 Task: Check the average views per listing of security in the last 3 years.
Action: Mouse moved to (1025, 242)
Screenshot: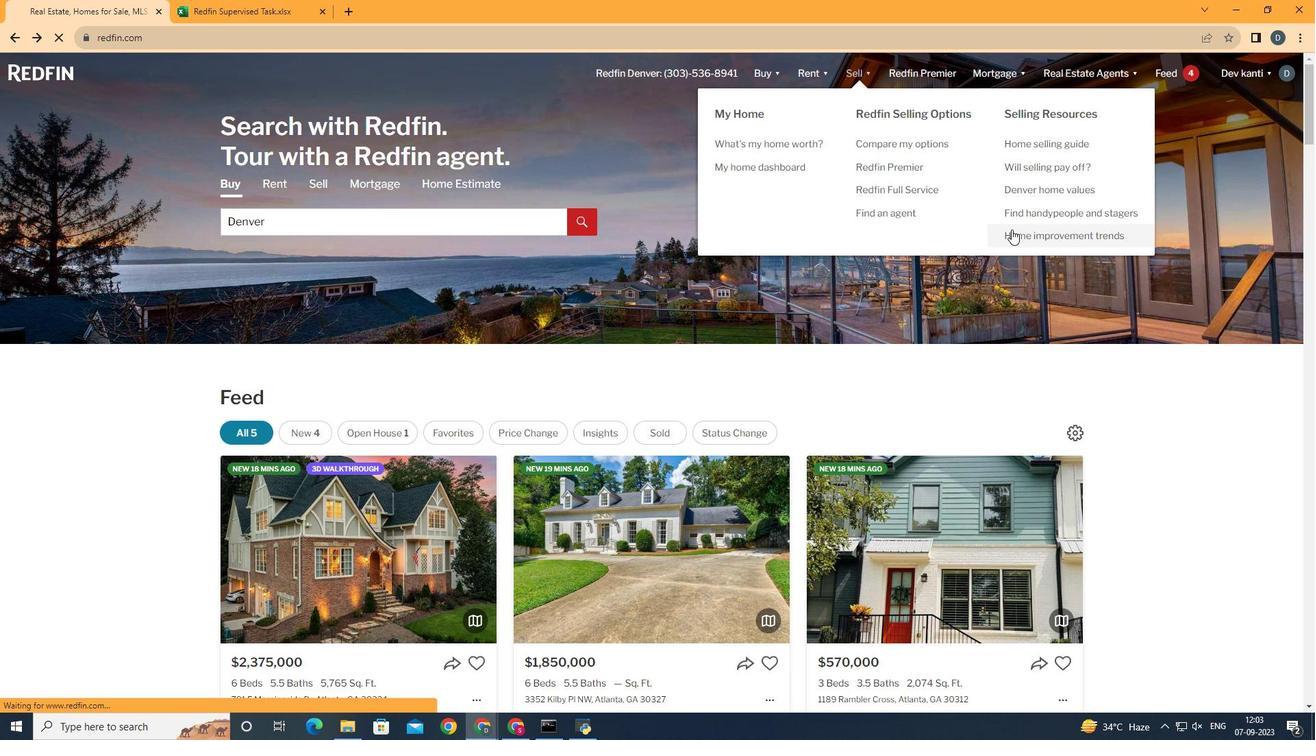 
Action: Mouse pressed left at (1025, 242)
Screenshot: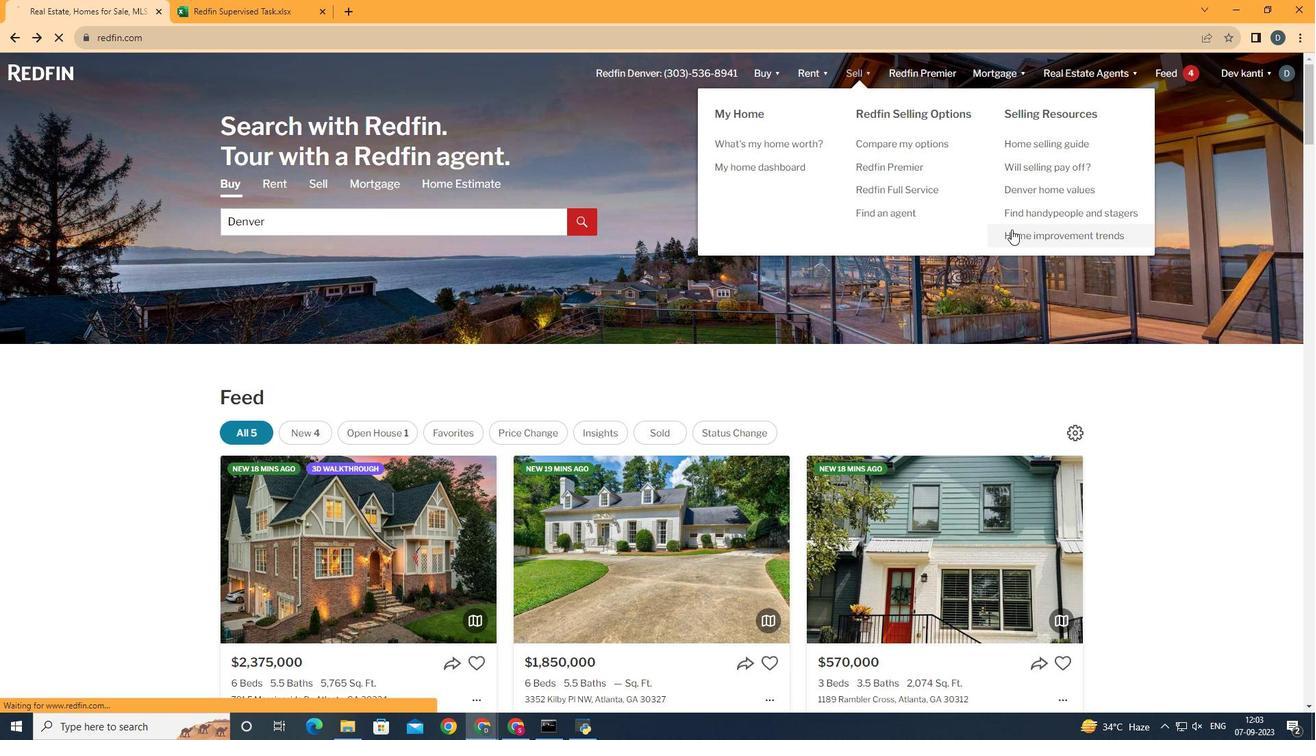 
Action: Mouse moved to (339, 272)
Screenshot: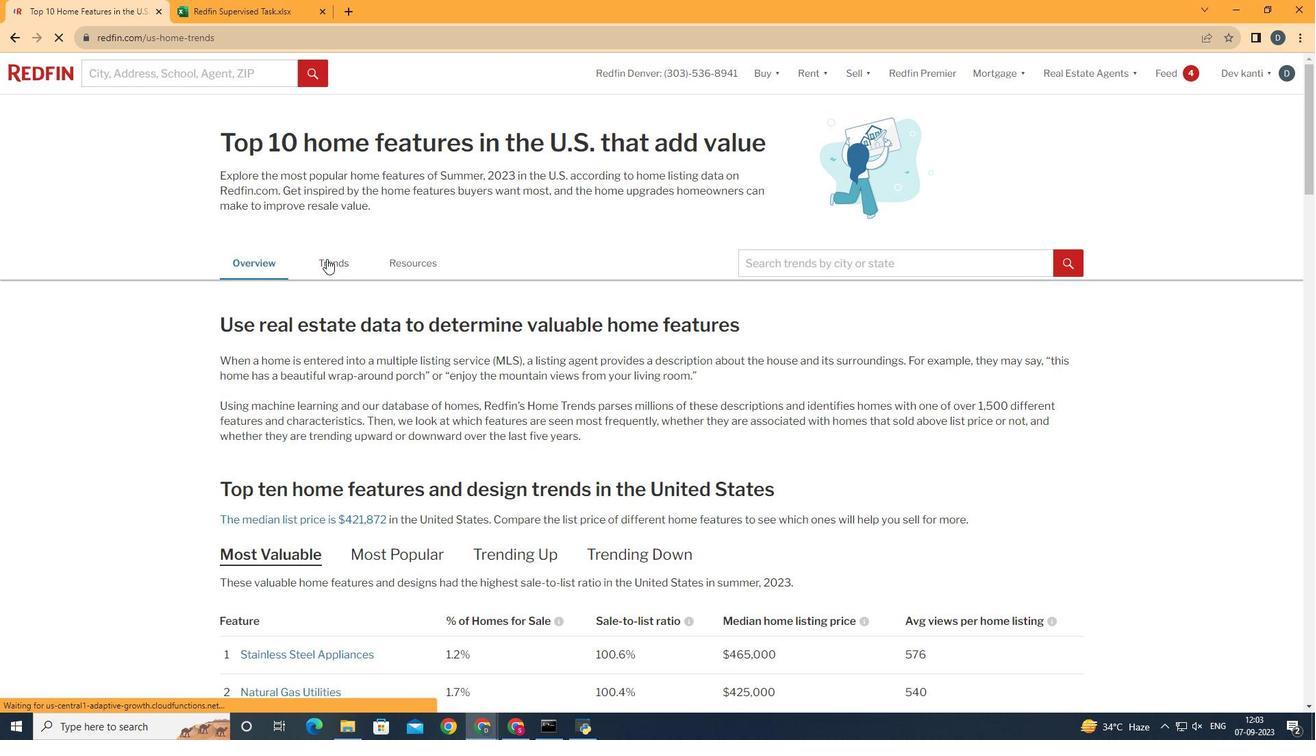 
Action: Mouse pressed left at (339, 272)
Screenshot: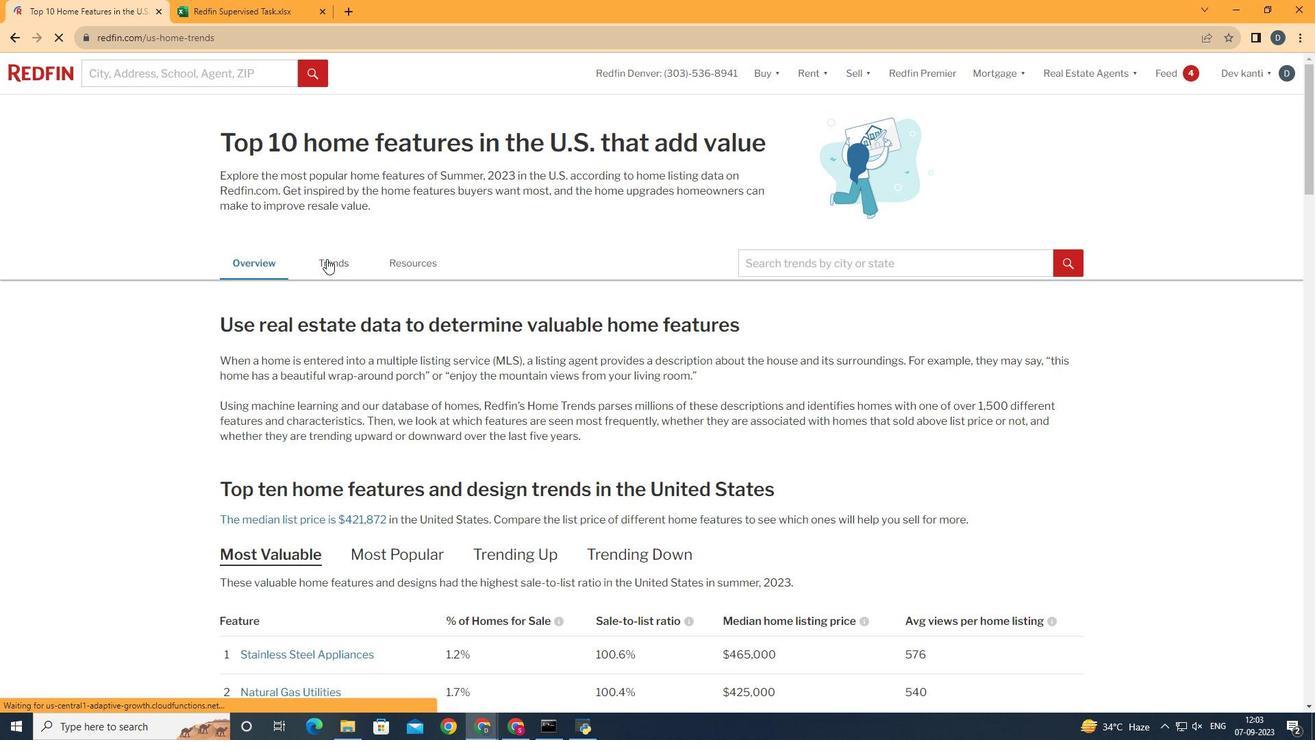 
Action: Mouse moved to (447, 339)
Screenshot: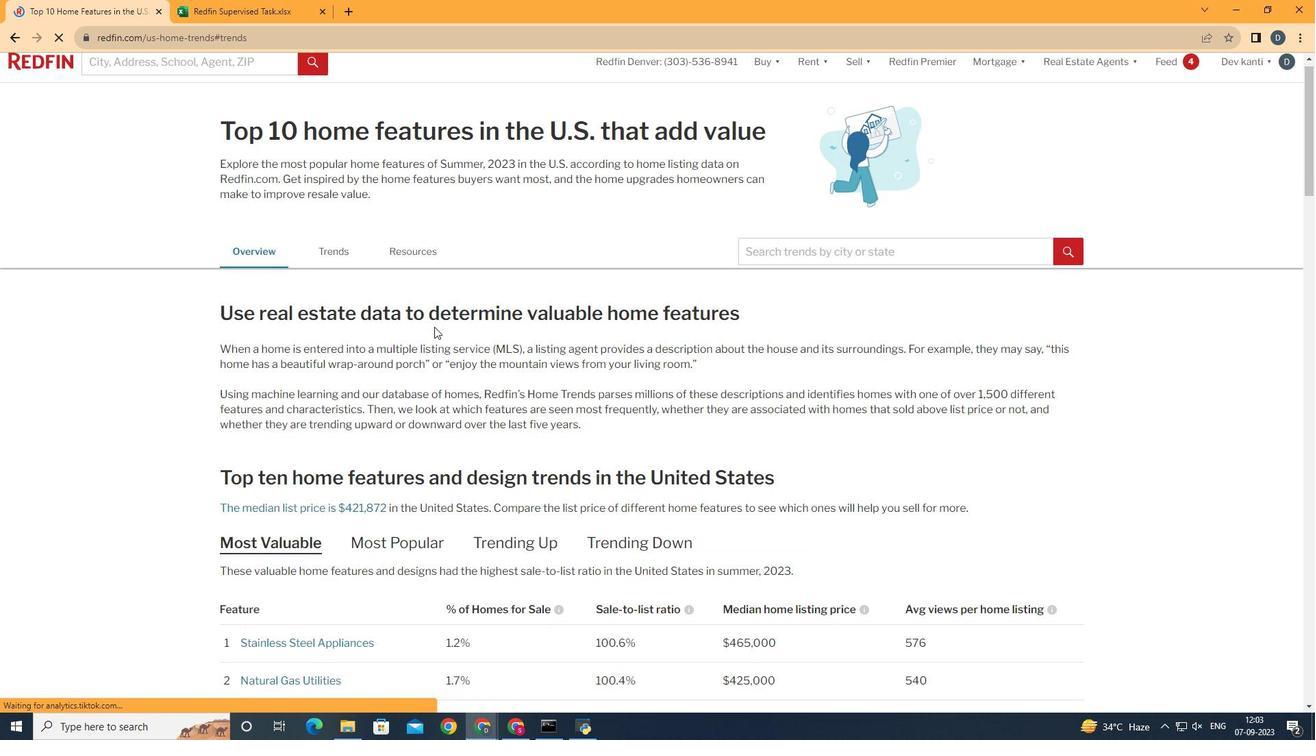 
Action: Mouse scrolled (447, 339) with delta (0, 0)
Screenshot: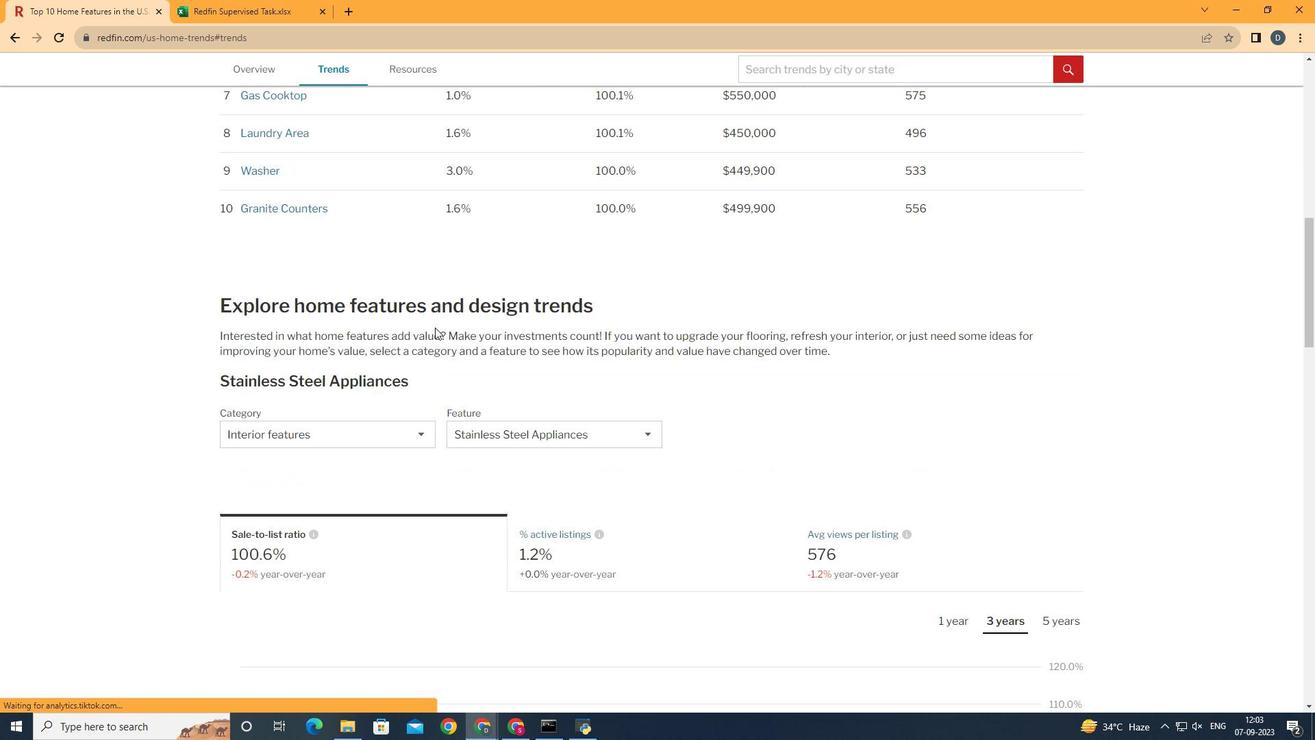 
Action: Mouse moved to (448, 340)
Screenshot: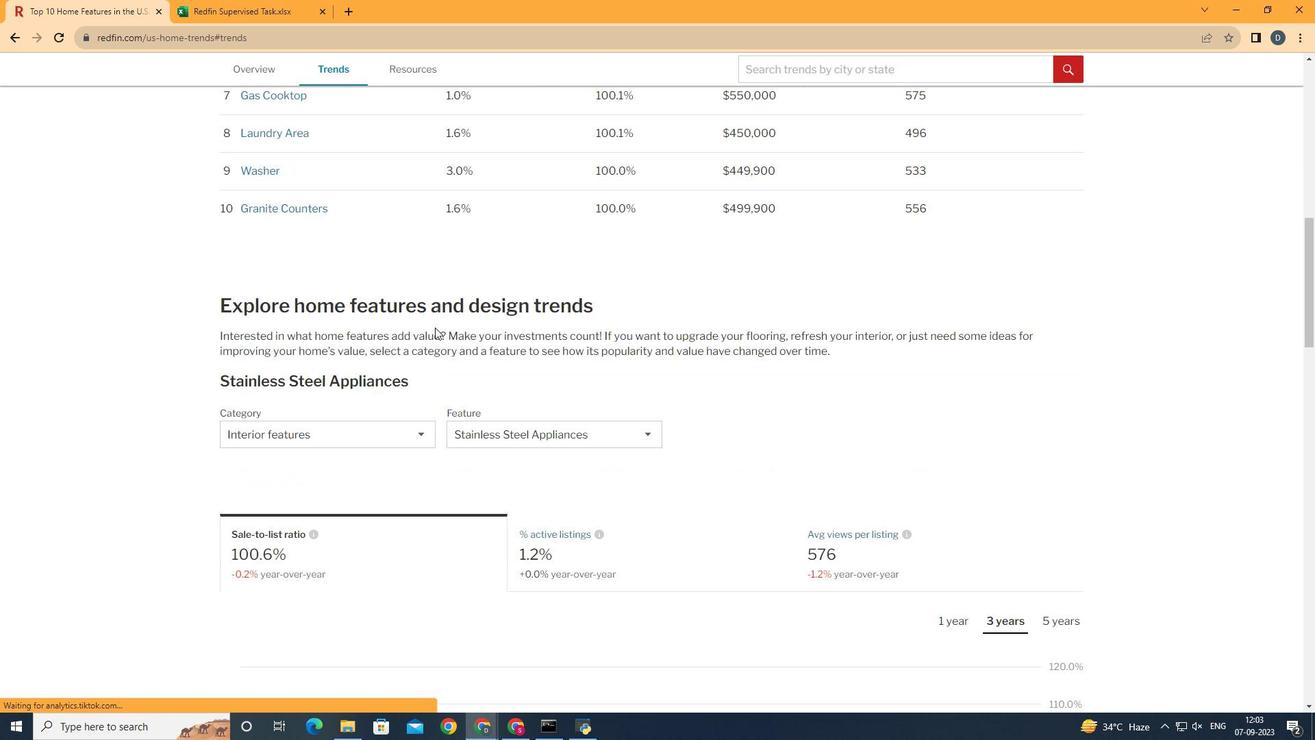 
Action: Mouse scrolled (448, 339) with delta (0, 0)
Screenshot: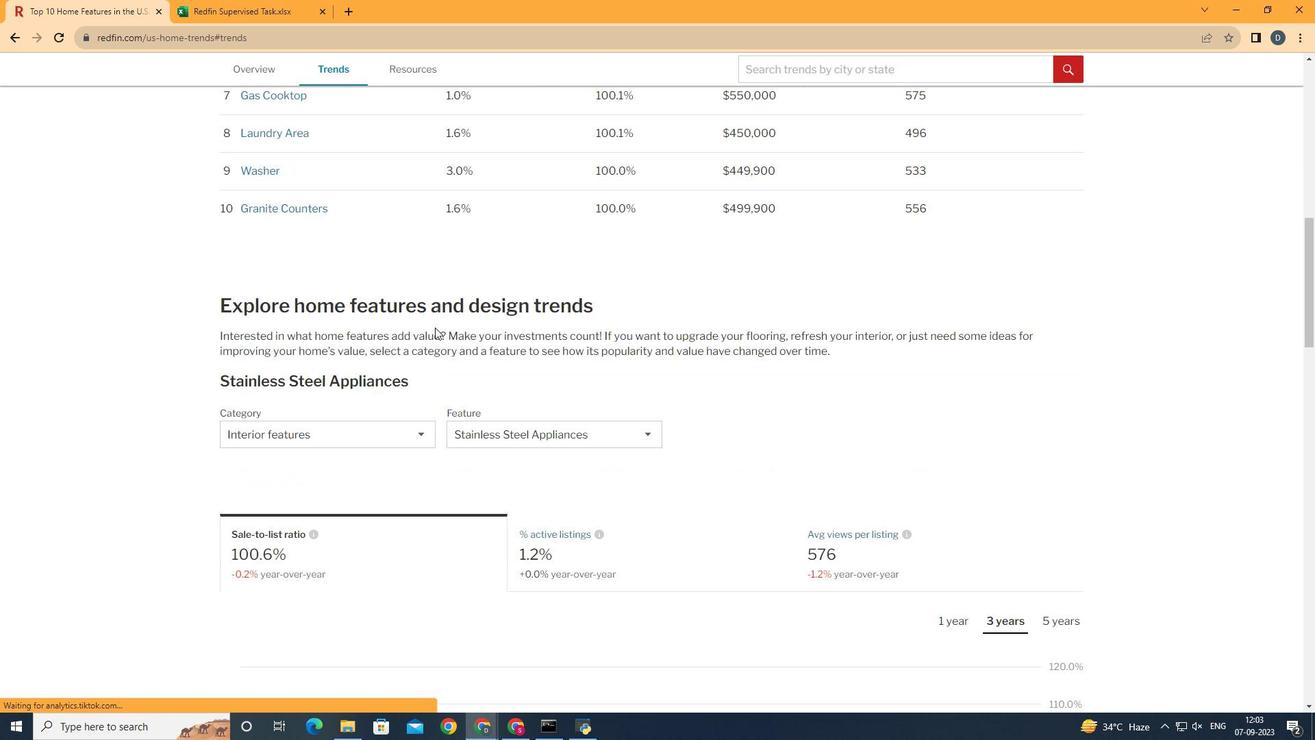 
Action: Mouse scrolled (448, 339) with delta (0, 0)
Screenshot: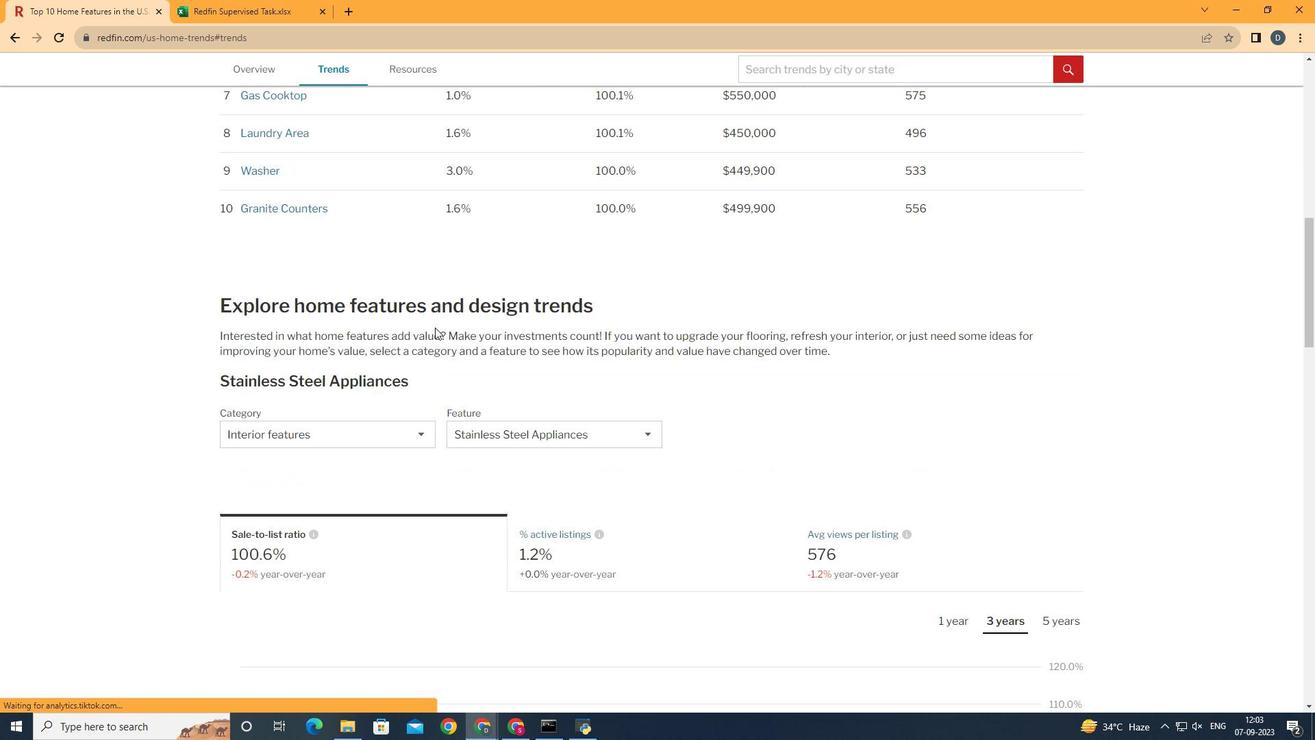 
Action: Mouse scrolled (448, 339) with delta (0, 0)
Screenshot: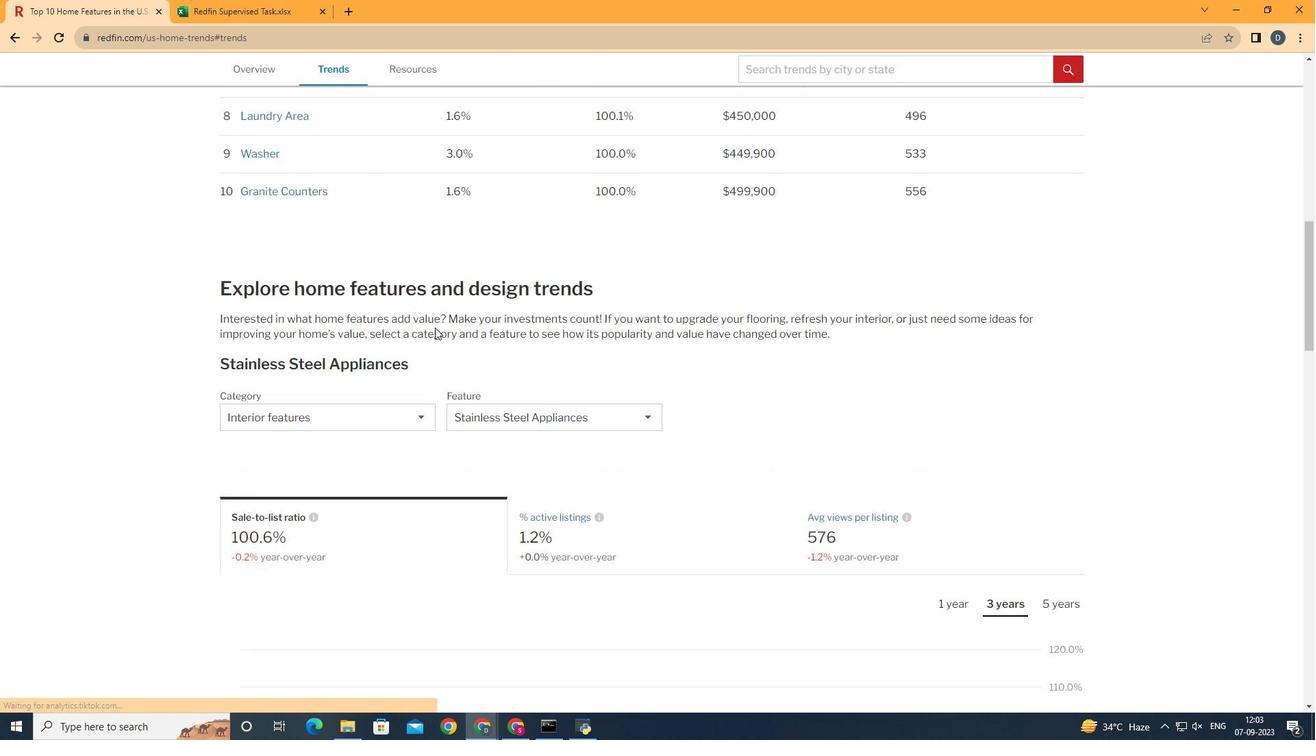 
Action: Mouse scrolled (448, 339) with delta (0, 0)
Screenshot: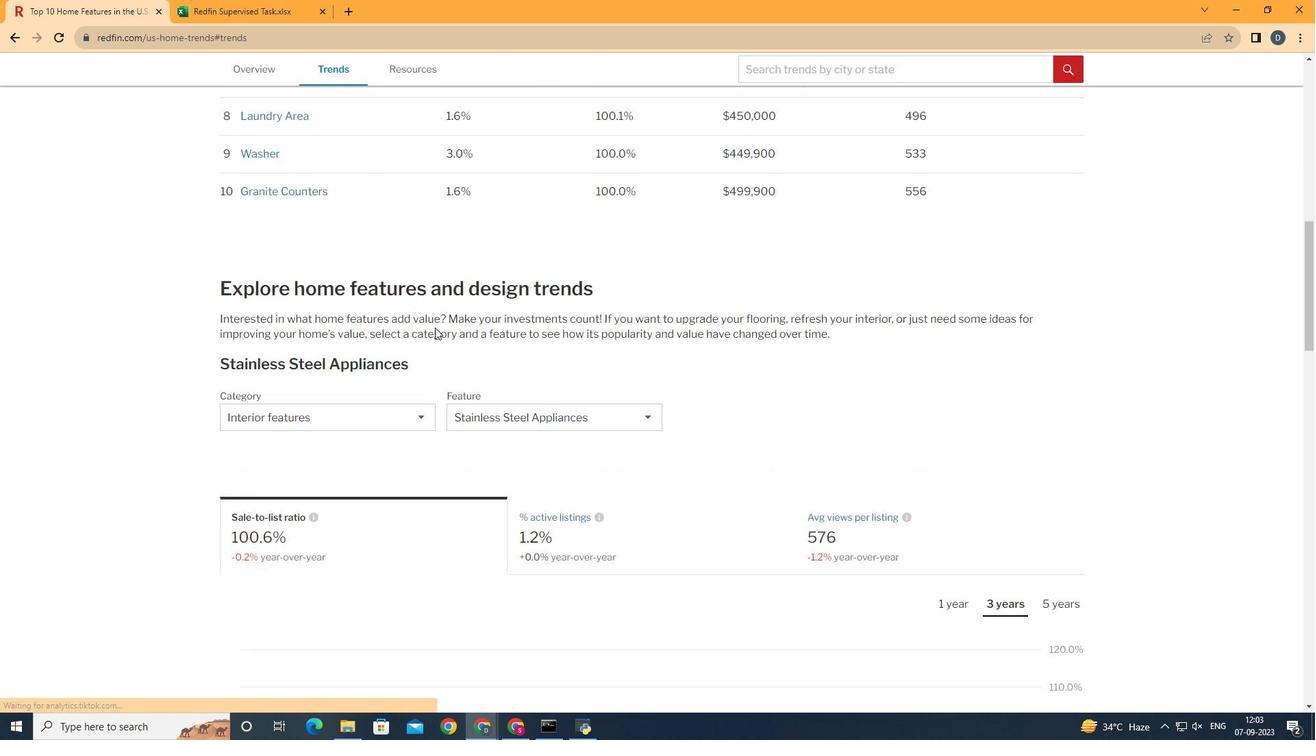 
Action: Mouse scrolled (448, 339) with delta (0, 0)
Screenshot: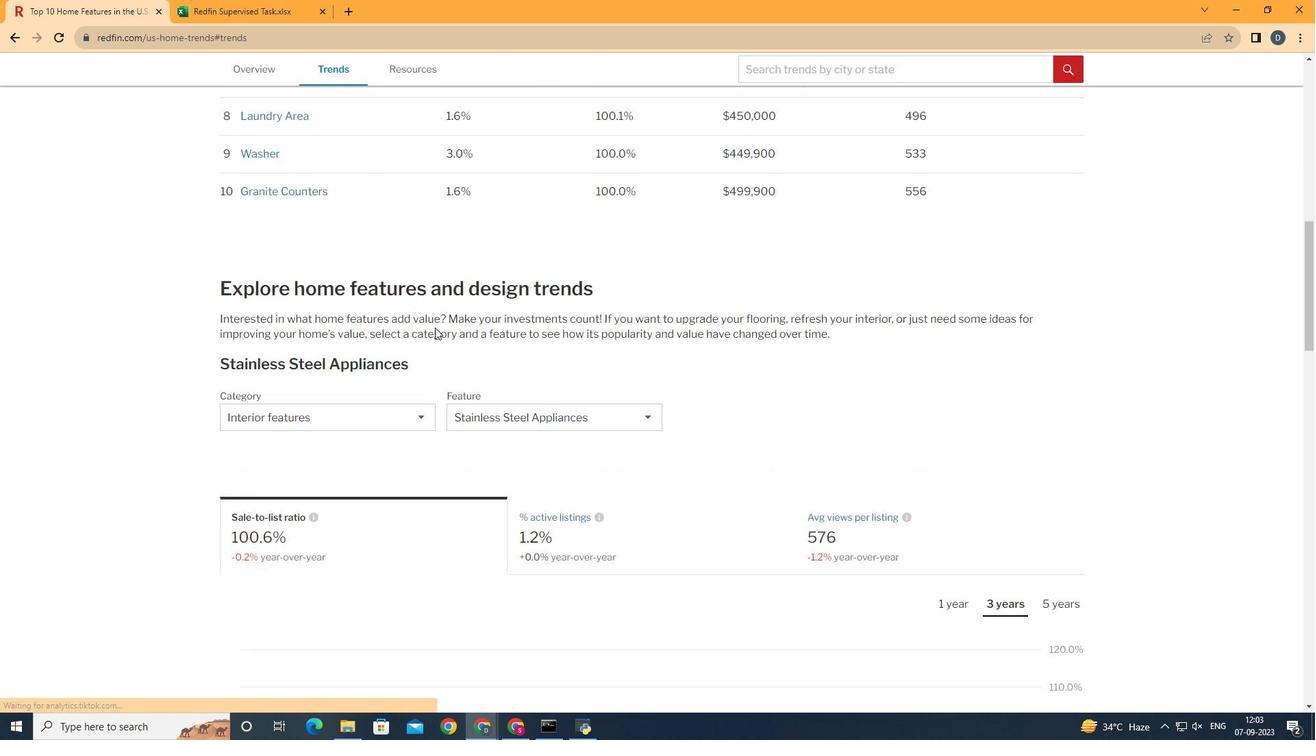 
Action: Mouse moved to (407, 426)
Screenshot: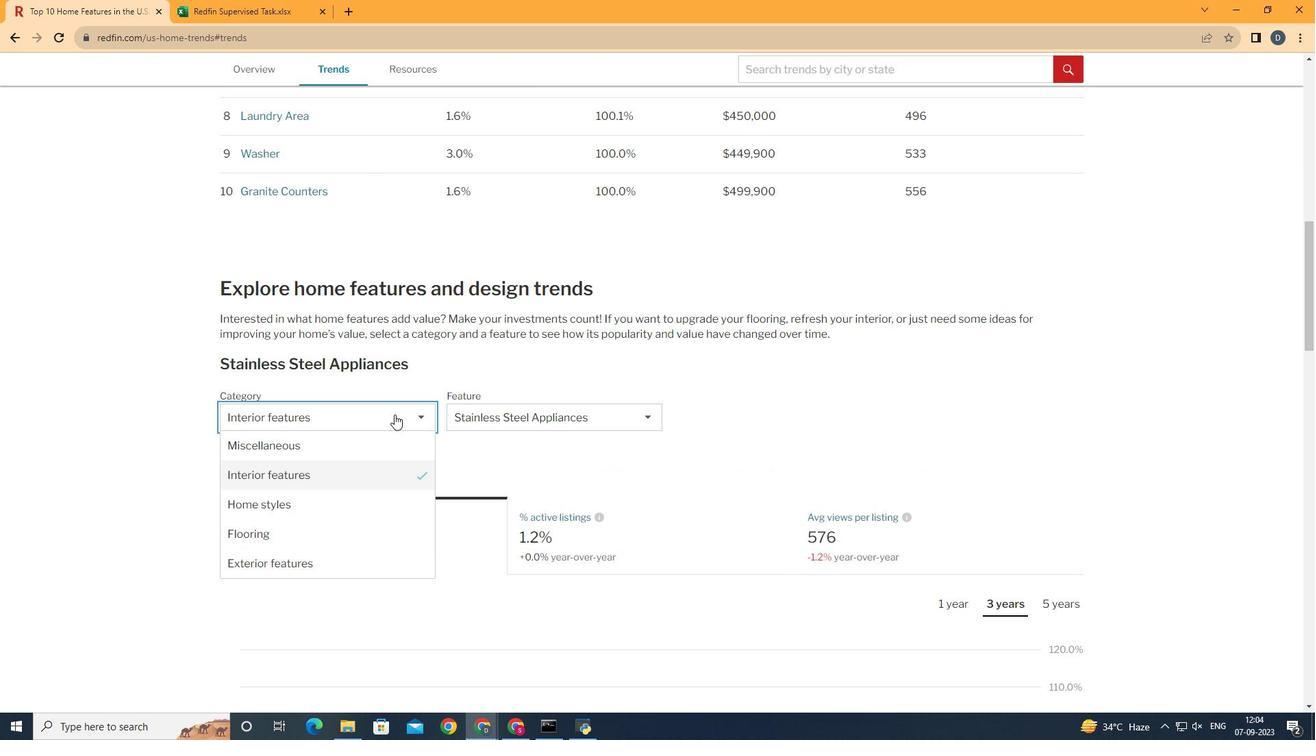 
Action: Mouse pressed left at (407, 426)
Screenshot: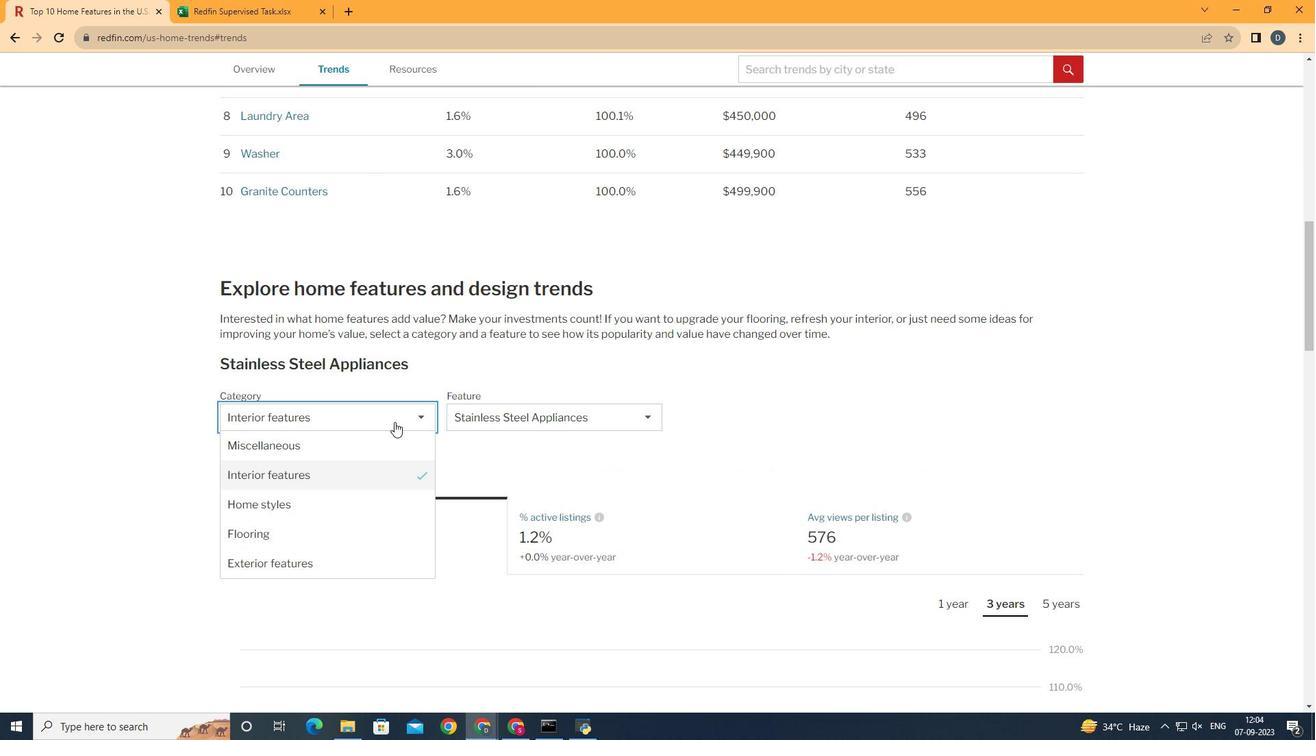 
Action: Mouse moved to (408, 452)
Screenshot: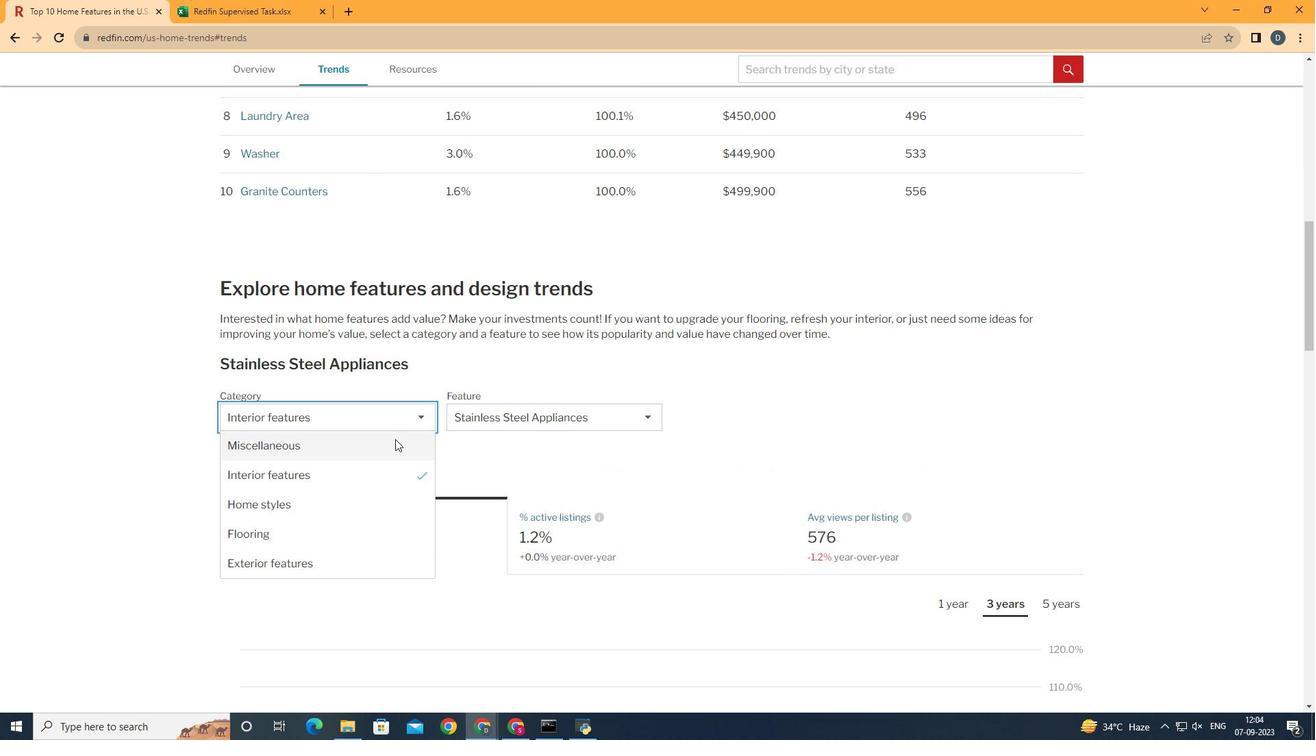 
Action: Mouse pressed left at (408, 452)
Screenshot: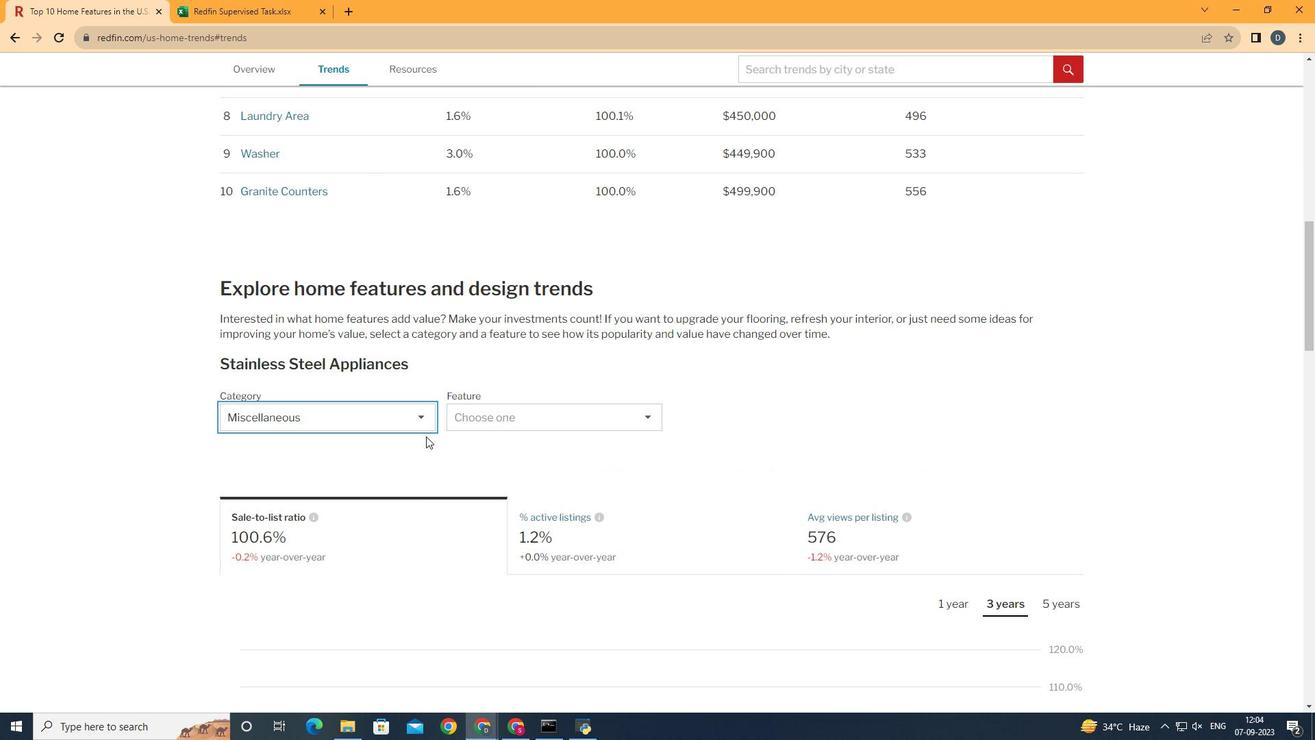 
Action: Mouse moved to (580, 422)
Screenshot: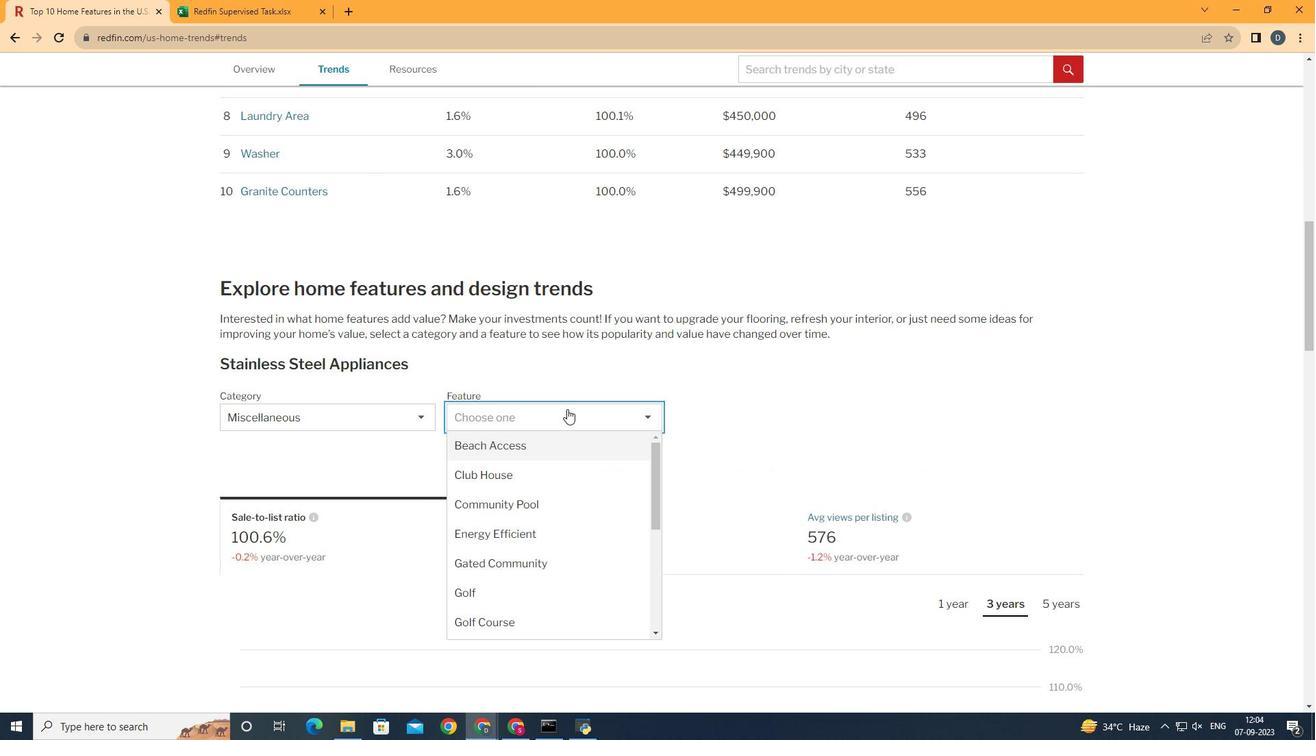 
Action: Mouse pressed left at (580, 422)
Screenshot: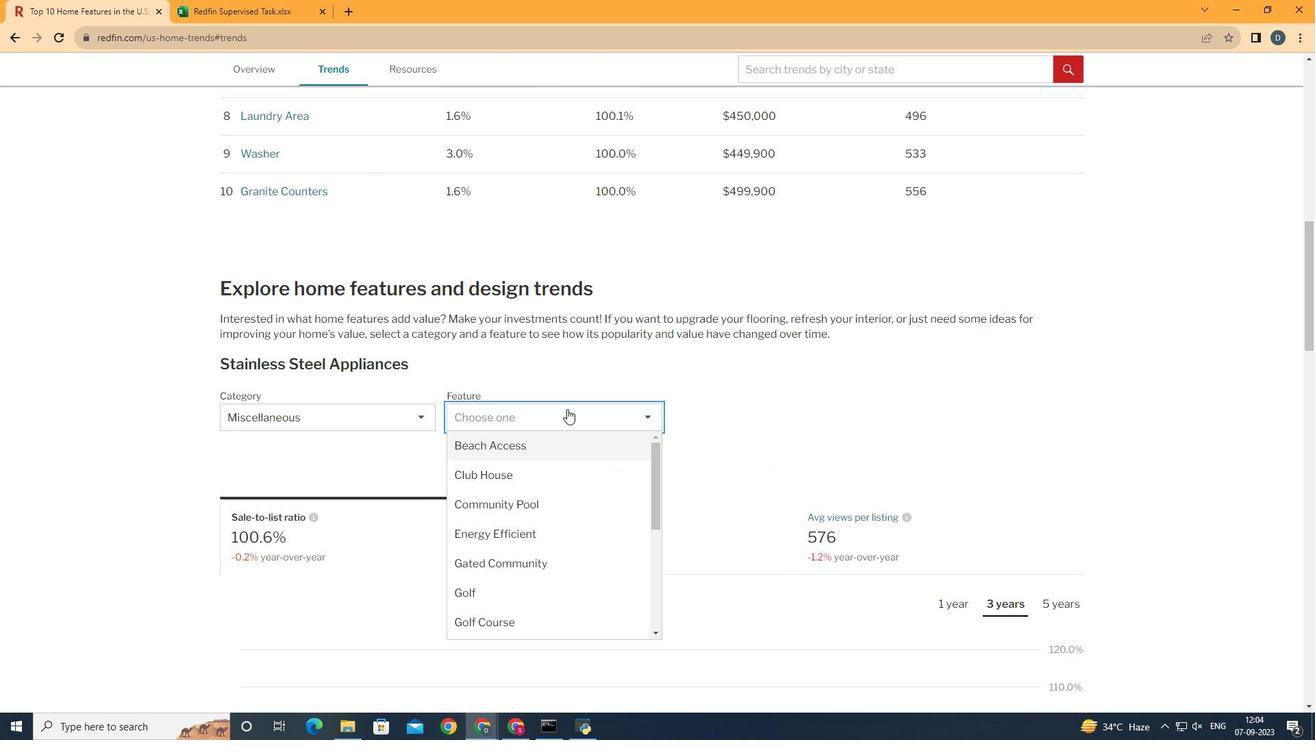
Action: Mouse moved to (601, 477)
Screenshot: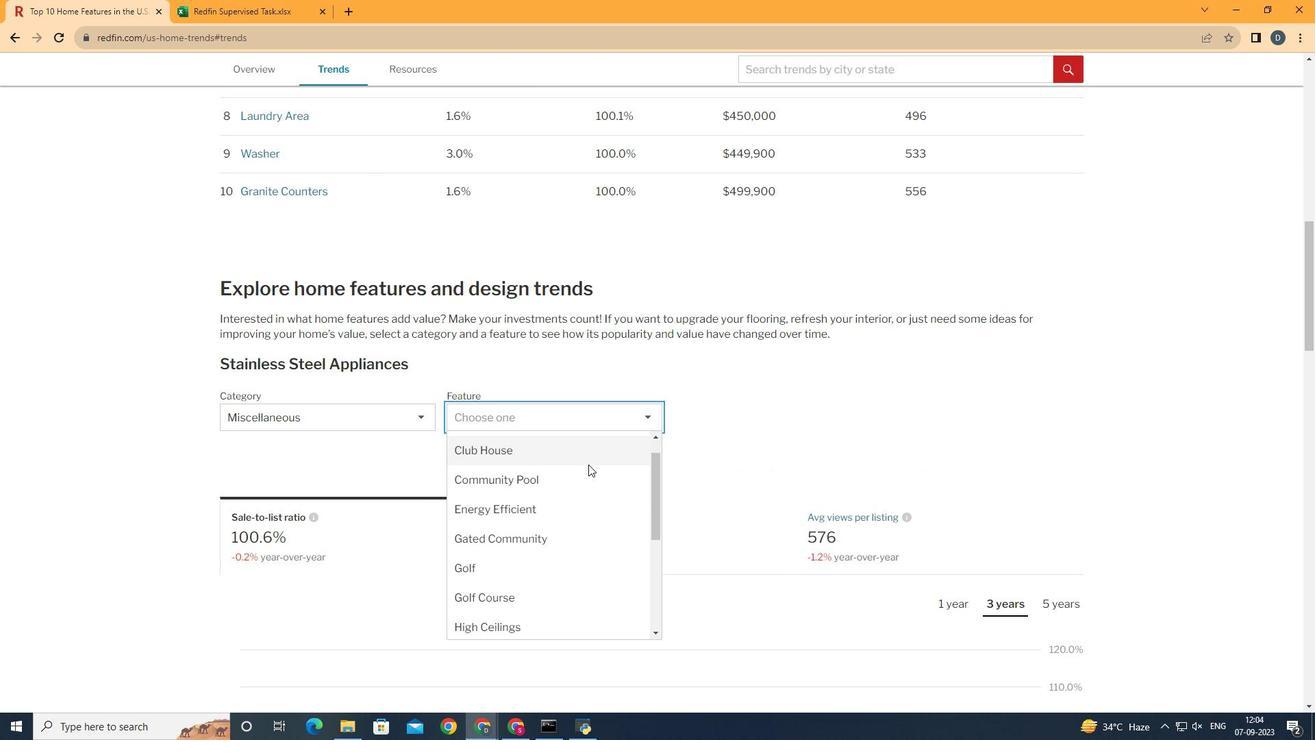 
Action: Mouse scrolled (601, 476) with delta (0, 0)
Screenshot: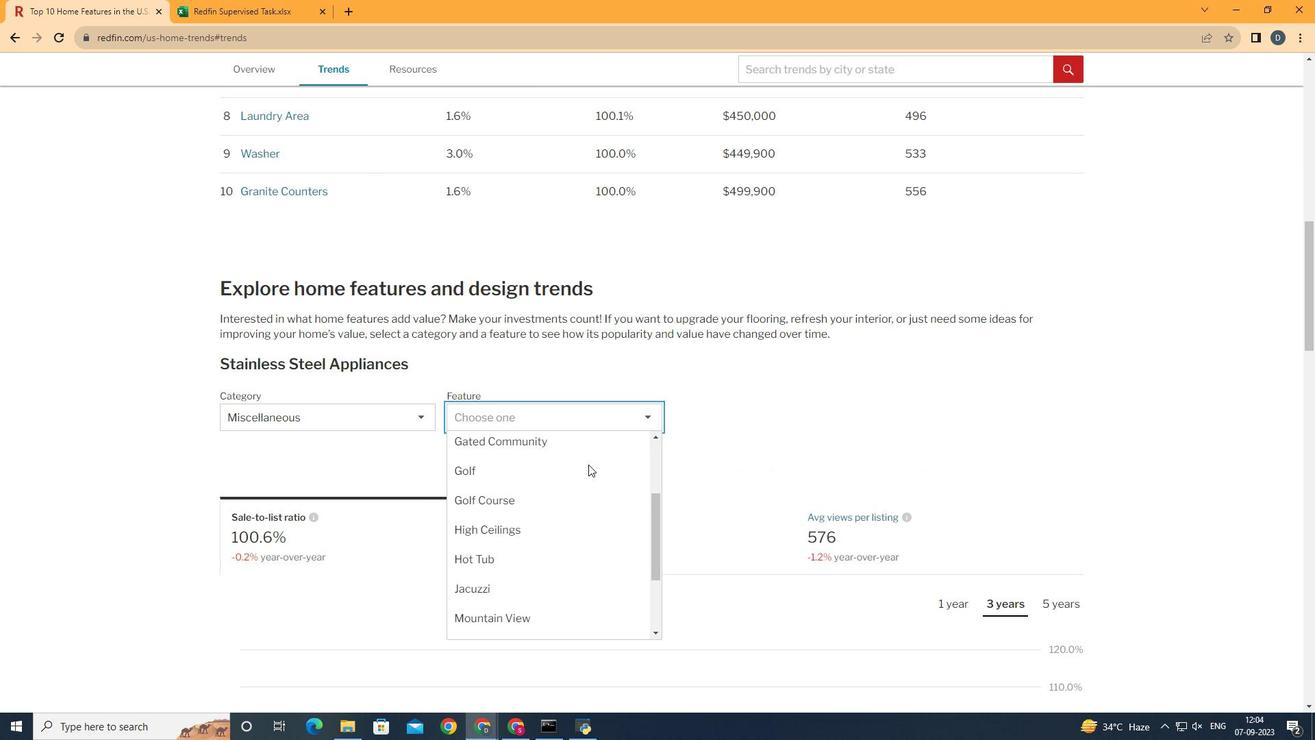 
Action: Mouse scrolled (601, 476) with delta (0, 0)
Screenshot: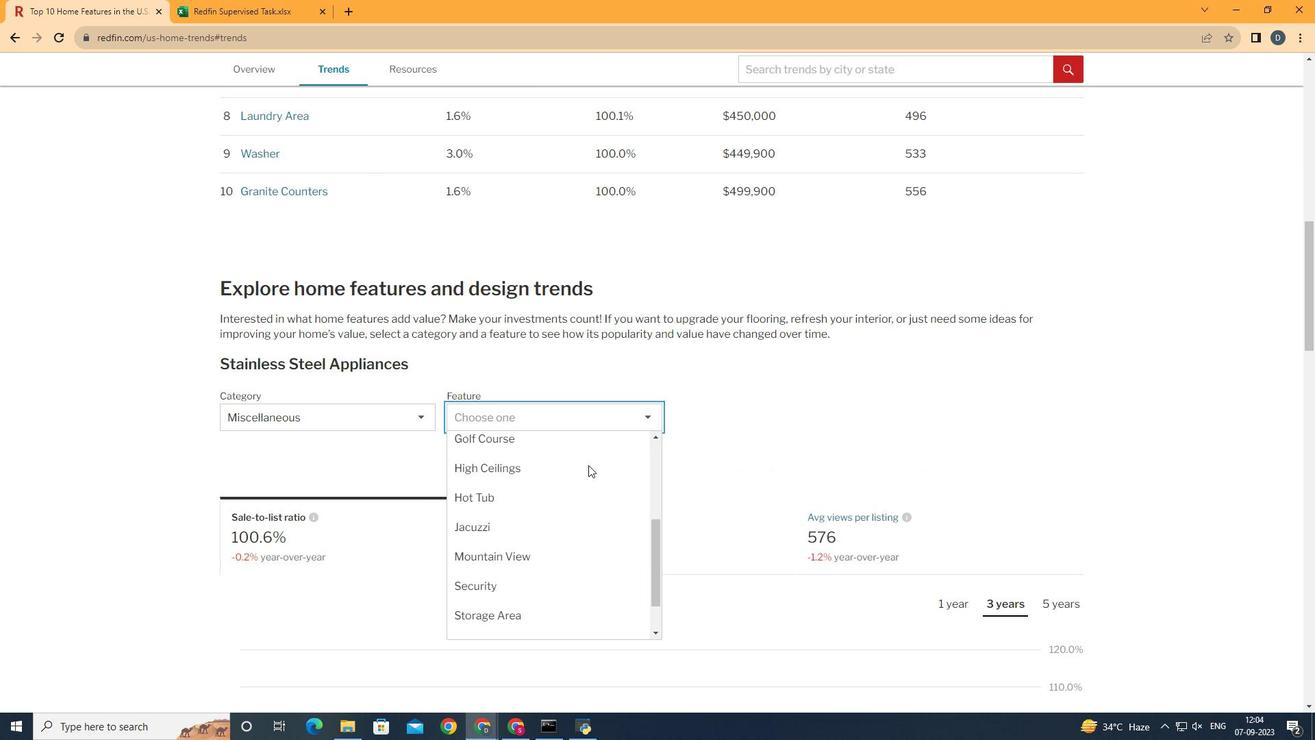 
Action: Mouse scrolled (601, 476) with delta (0, 0)
Screenshot: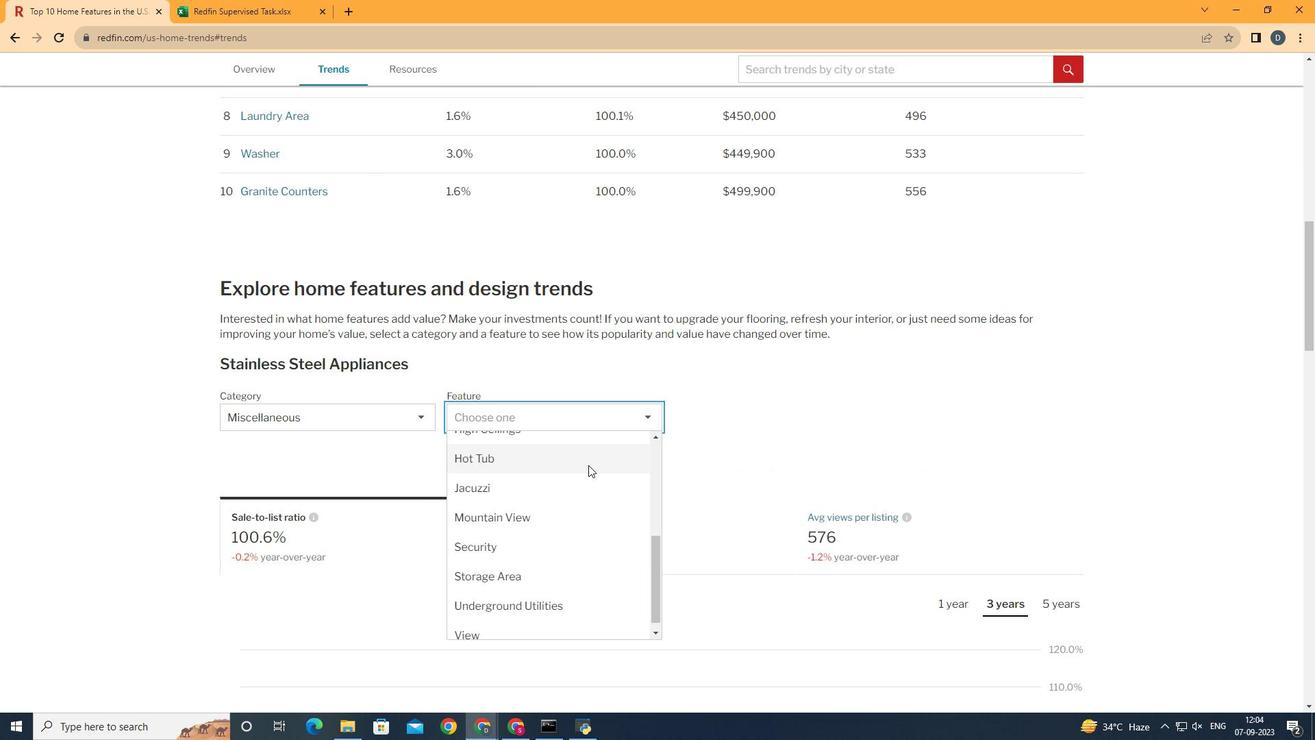 
Action: Mouse scrolled (601, 476) with delta (0, 0)
Screenshot: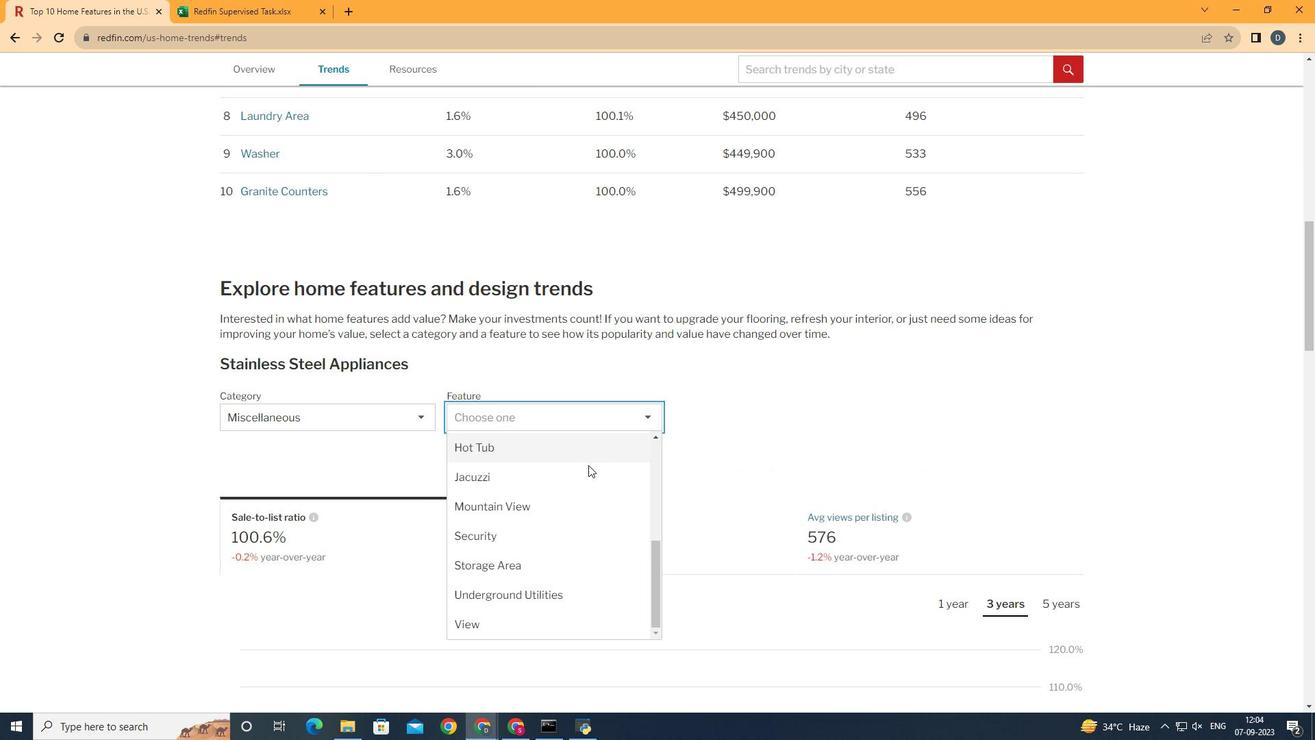 
Action: Mouse moved to (592, 549)
Screenshot: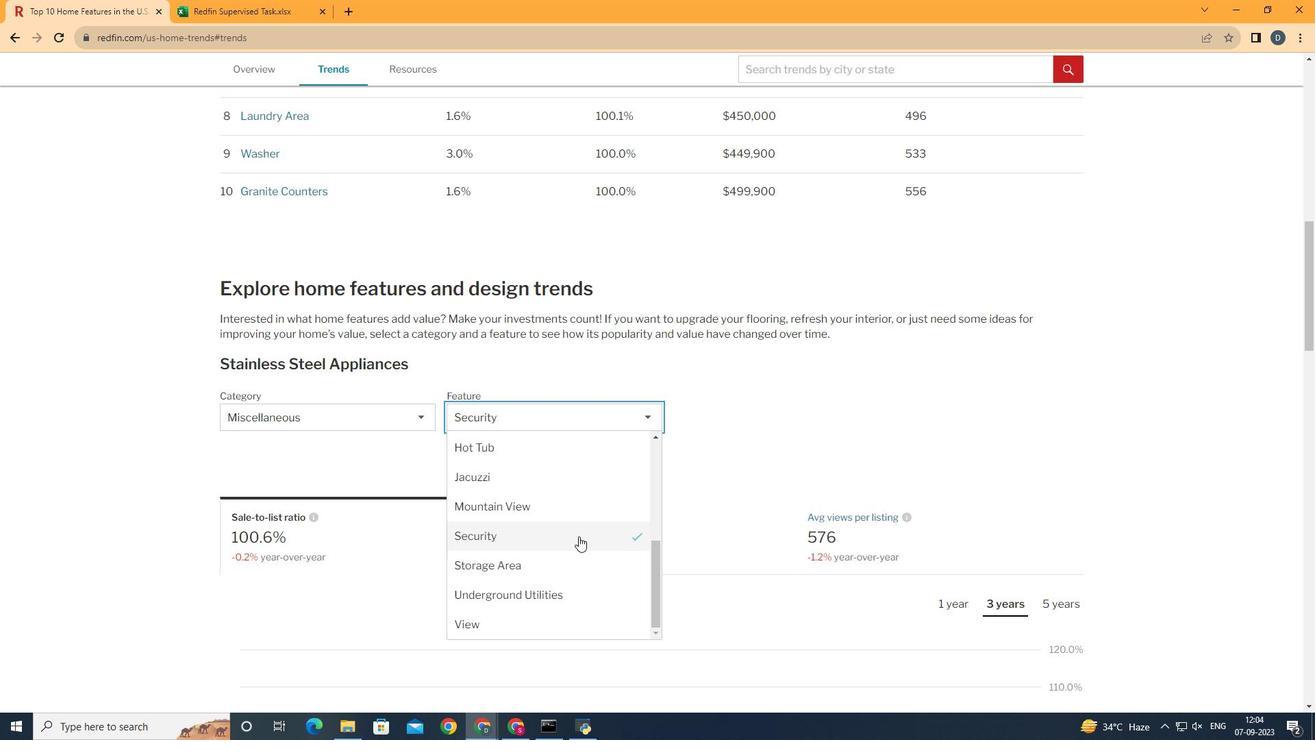 
Action: Mouse pressed left at (592, 549)
Screenshot: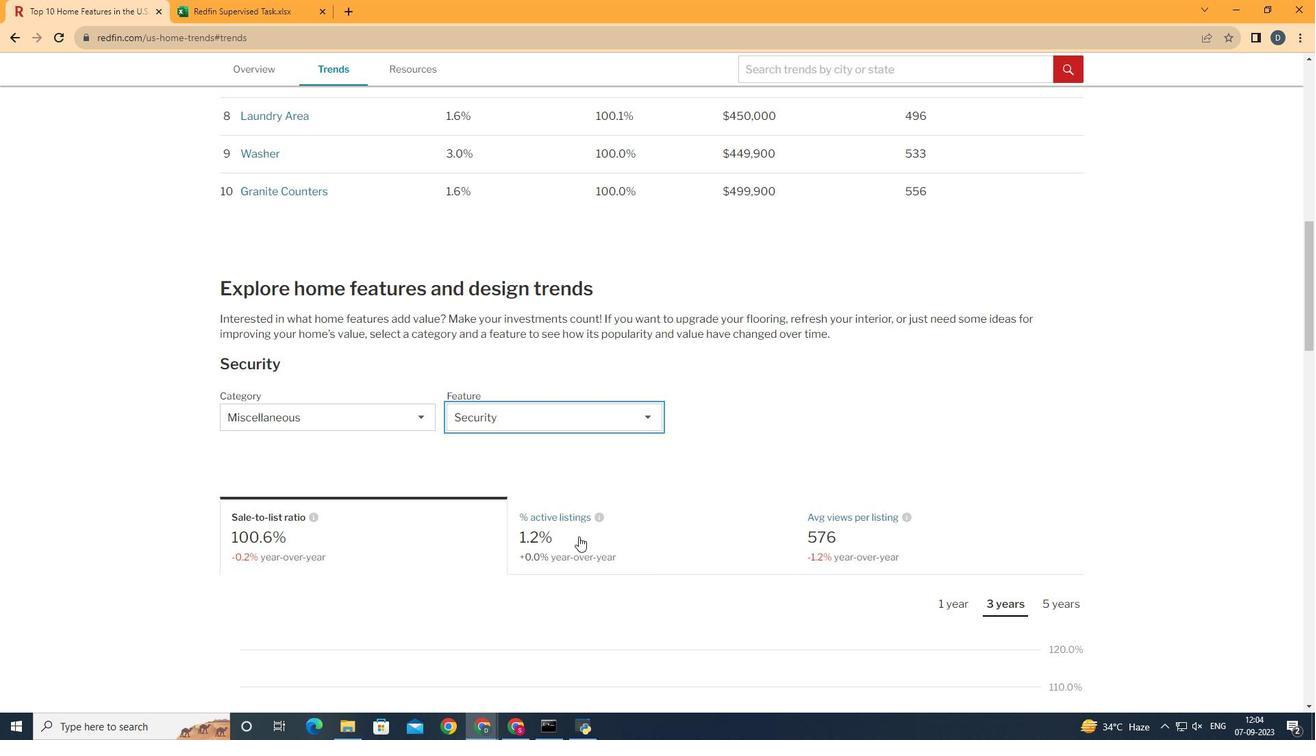 
Action: Mouse moved to (707, 474)
Screenshot: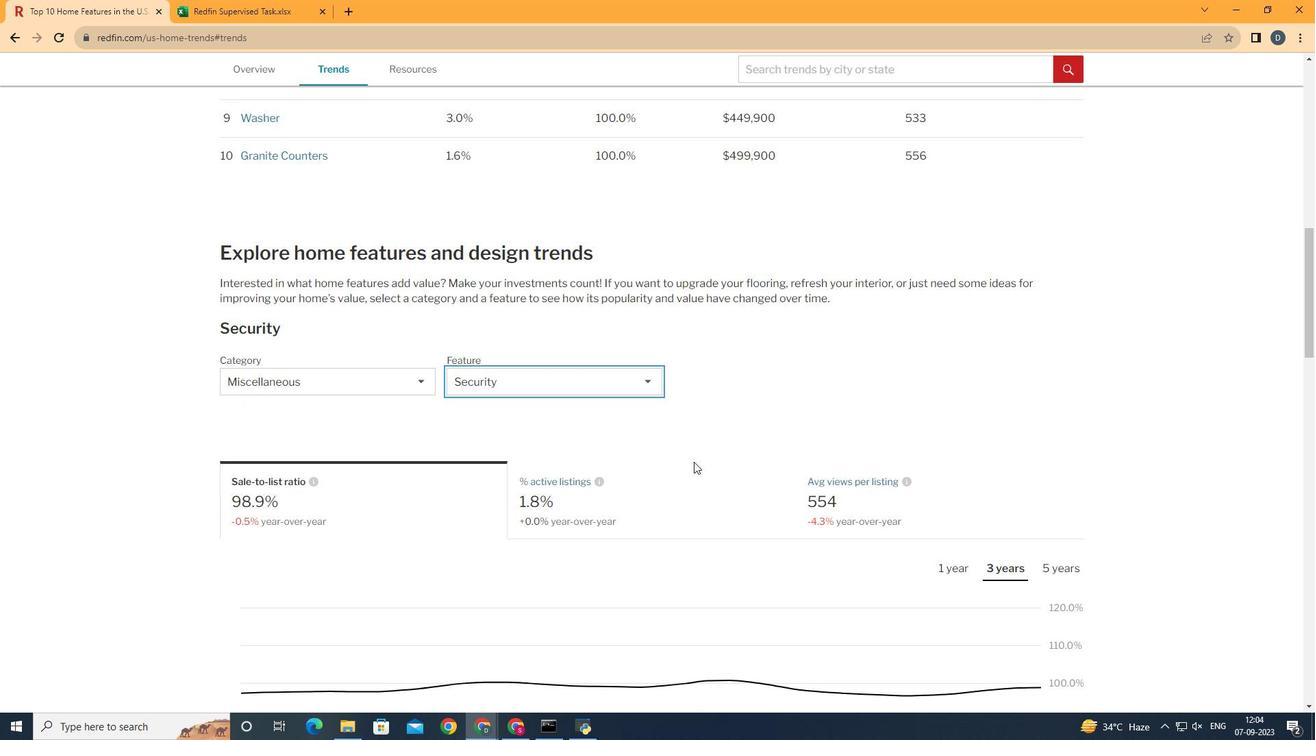 
Action: Mouse scrolled (707, 474) with delta (0, 0)
Screenshot: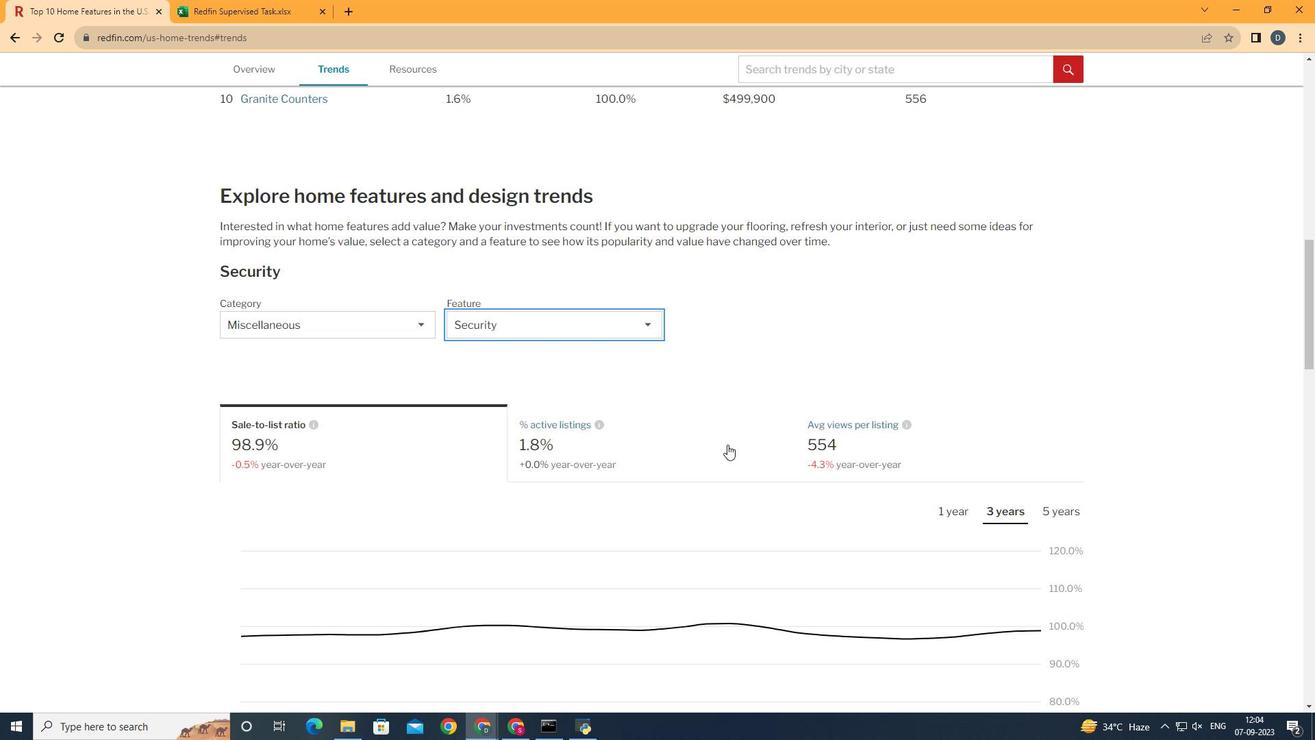 
Action: Mouse scrolled (707, 474) with delta (0, 0)
Screenshot: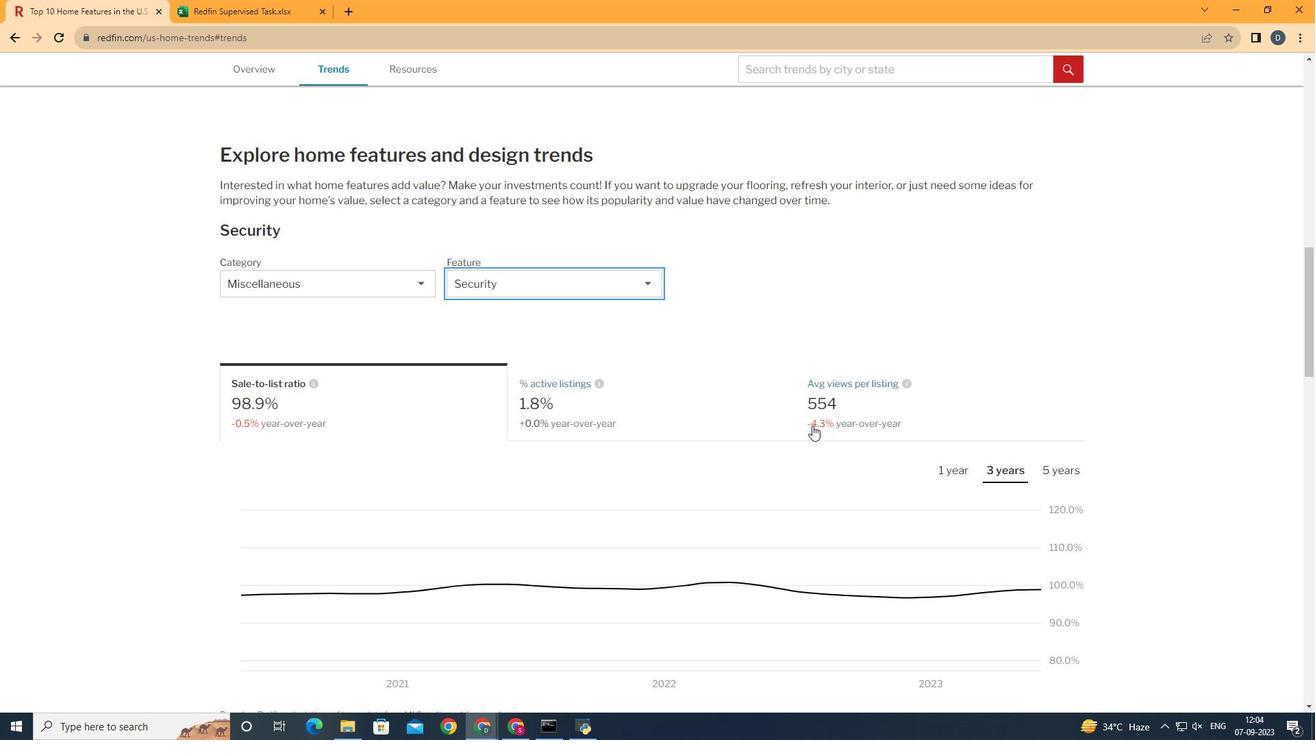 
Action: Mouse moved to (964, 420)
Screenshot: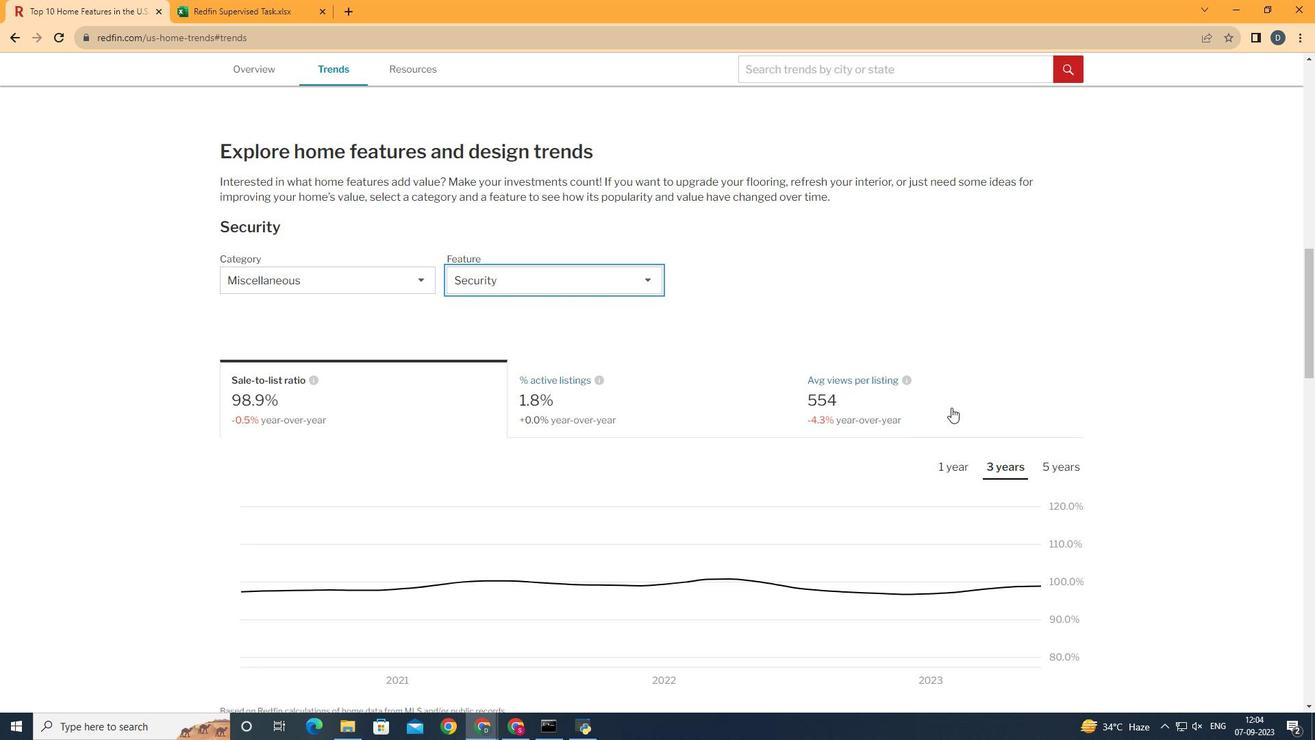 
Action: Mouse pressed left at (964, 420)
Screenshot: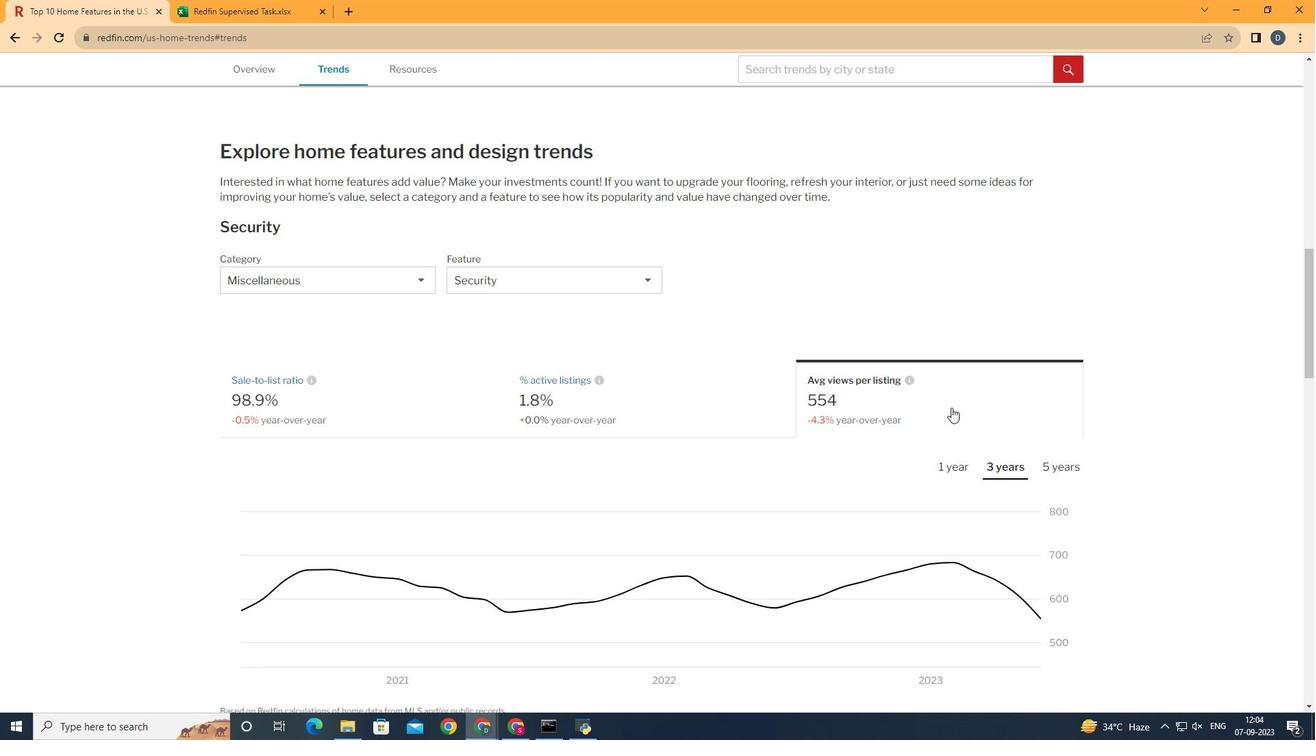
Action: Mouse moved to (1026, 476)
Screenshot: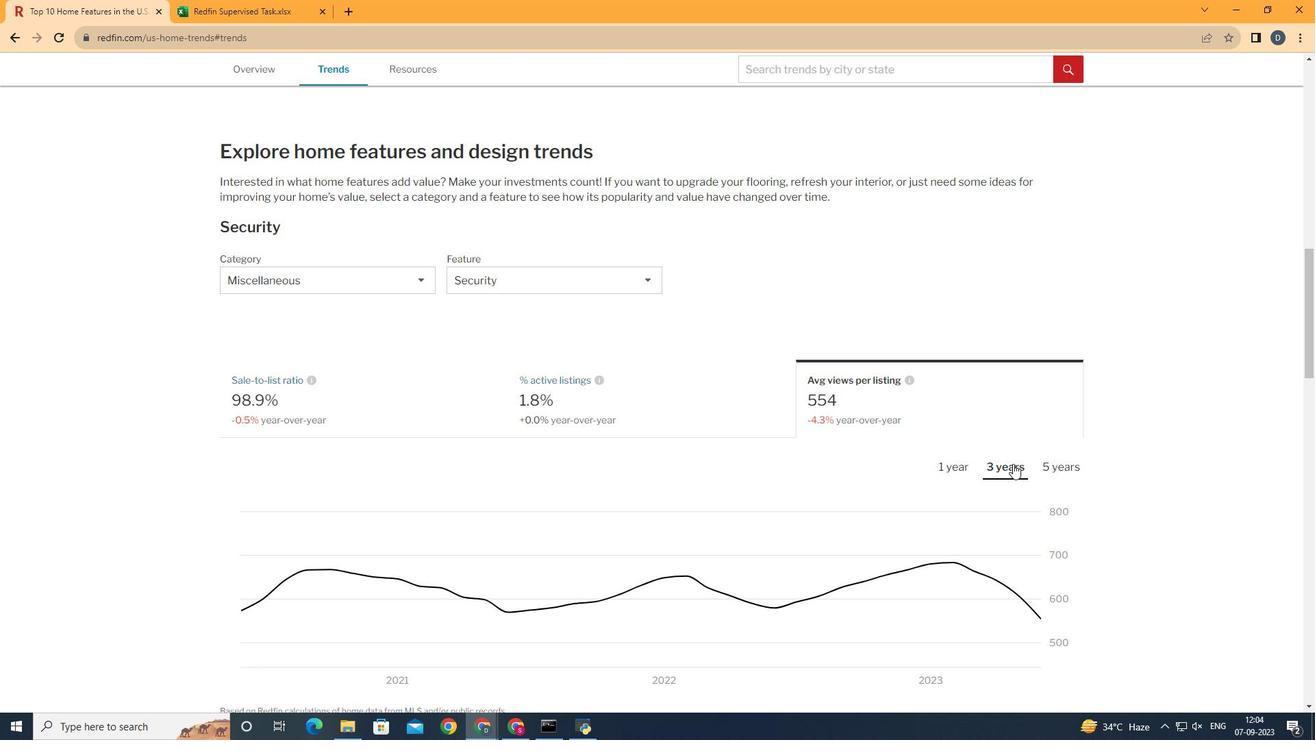 
Action: Mouse pressed left at (1026, 476)
Screenshot: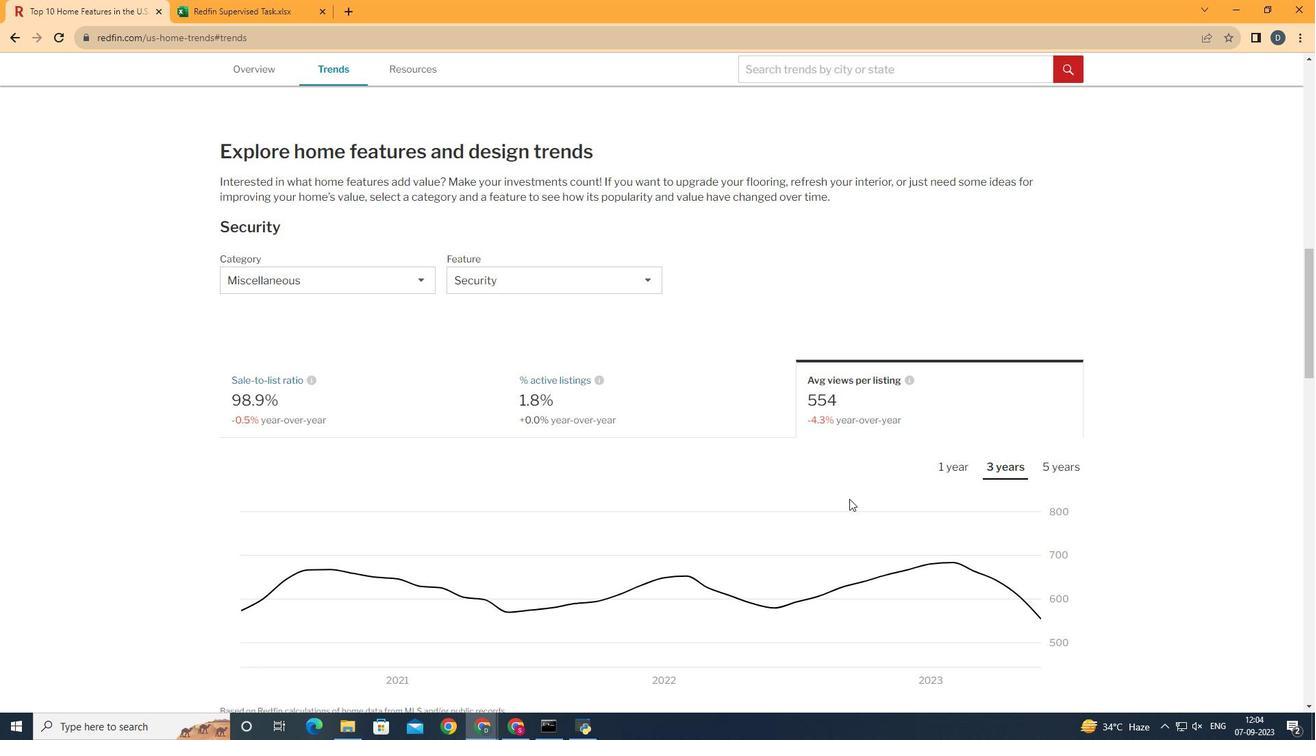 
Action: Mouse moved to (1038, 582)
Screenshot: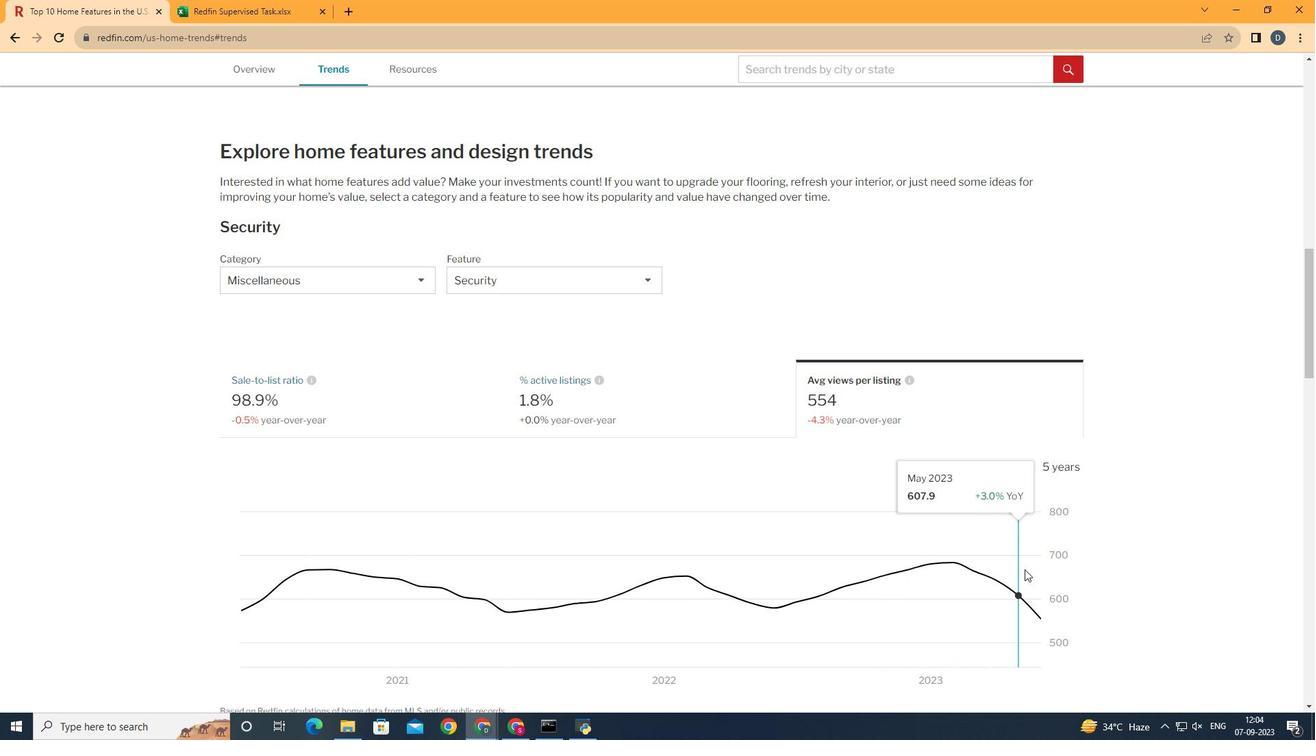 
